 Task: Create a Sprint called Sprint0003 in Scrum Project Project0001 in Jira
Action: Mouse moved to (324, 365)
Screenshot: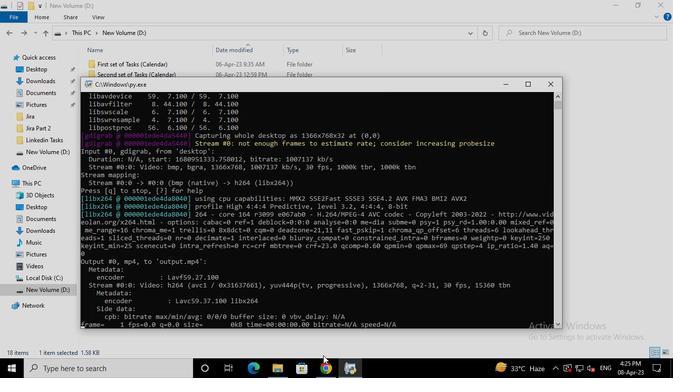 
Action: Mouse pressed left at (324, 365)
Screenshot: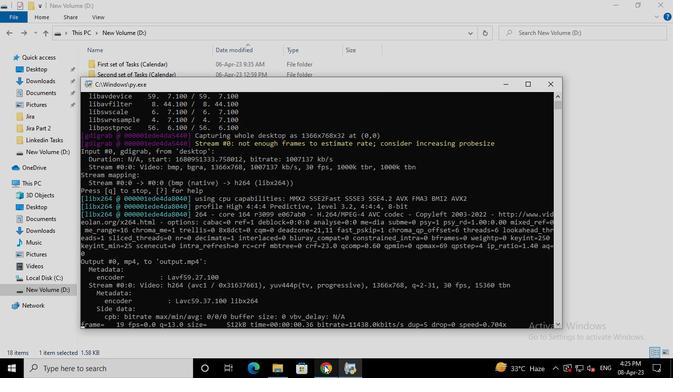 
Action: Mouse moved to (65, 154)
Screenshot: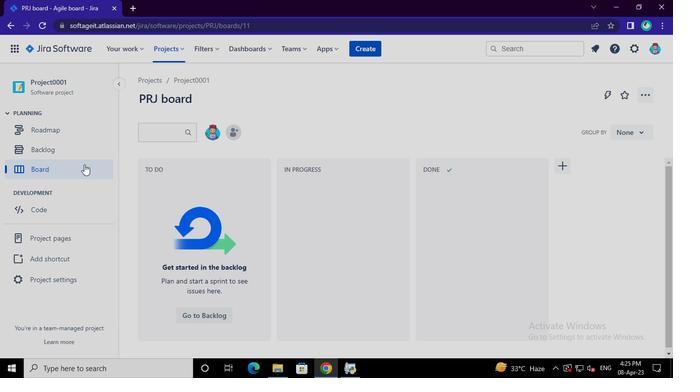 
Action: Mouse pressed left at (65, 154)
Screenshot: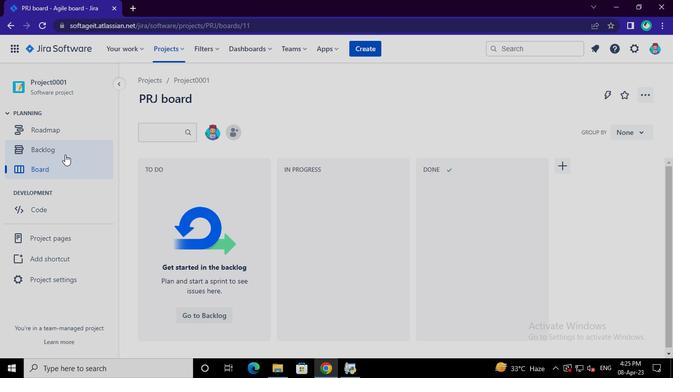 
Action: Mouse moved to (622, 263)
Screenshot: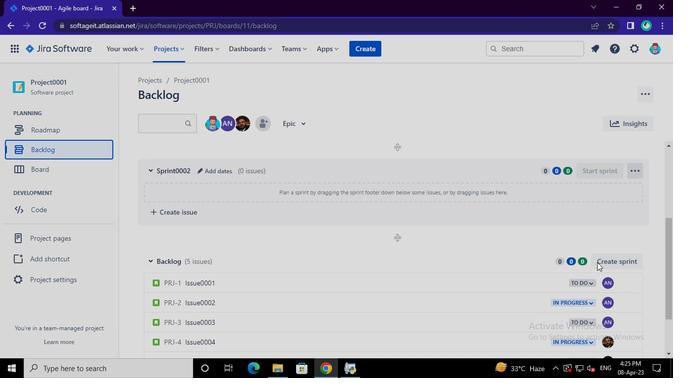 
Action: Mouse pressed left at (622, 263)
Screenshot: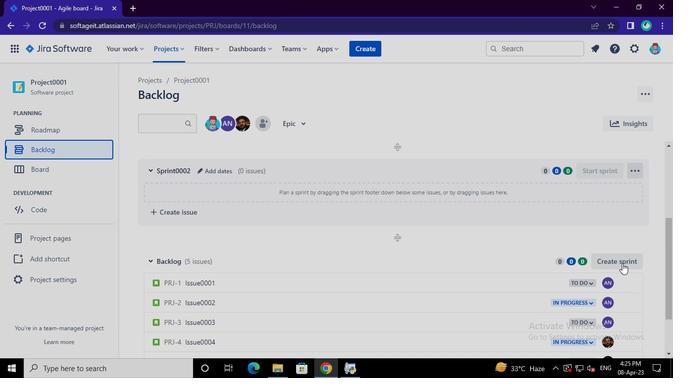 
Action: Mouse moved to (210, 262)
Screenshot: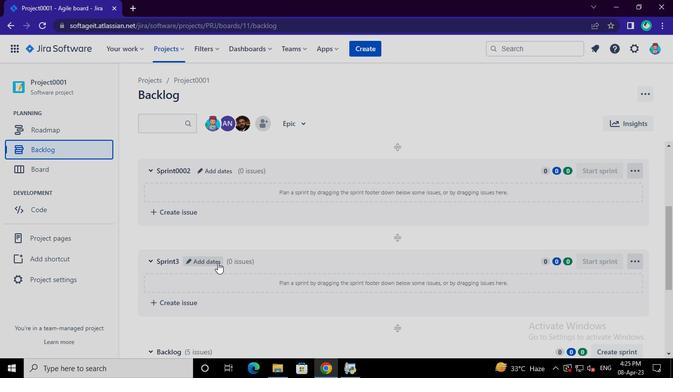 
Action: Mouse pressed left at (210, 262)
Screenshot: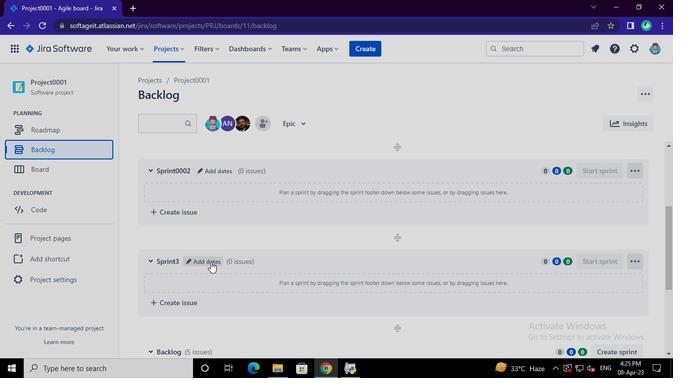
Action: Mouse moved to (242, 123)
Screenshot: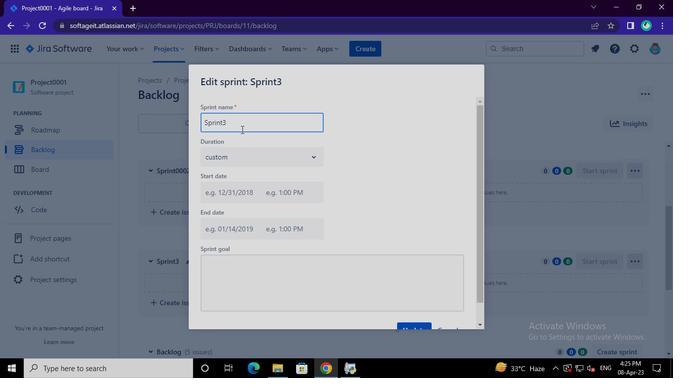 
Action: Mouse pressed left at (242, 123)
Screenshot: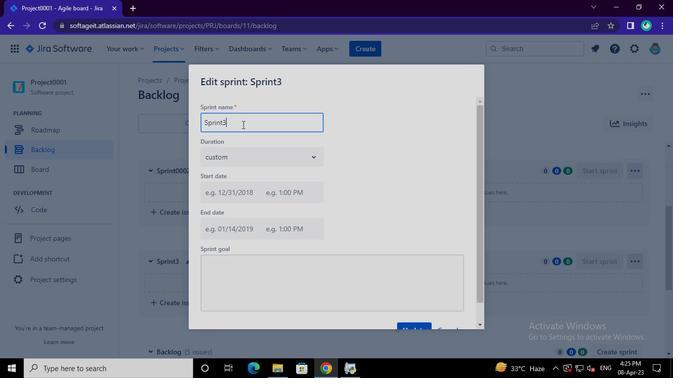 
Action: Mouse moved to (242, 122)
Screenshot: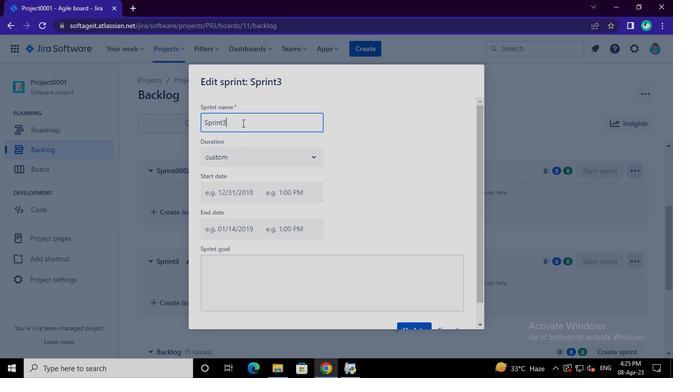 
Action: Keyboard Key.backspace
Screenshot: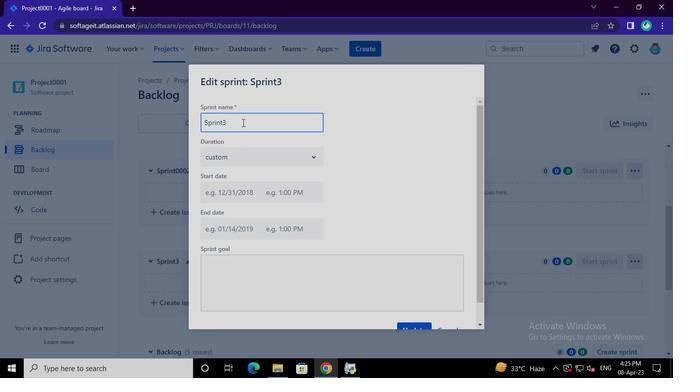 
Action: Keyboard Key.backspace
Screenshot: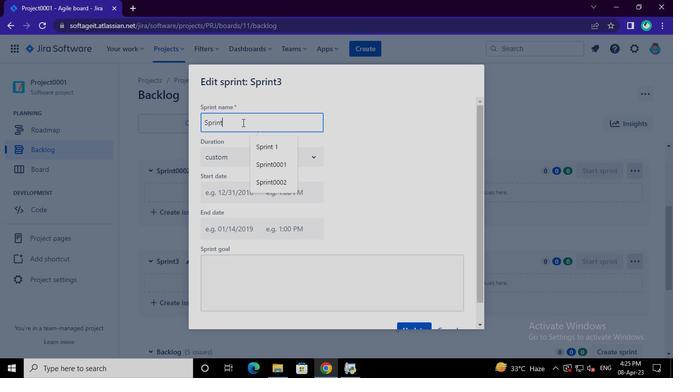 
Action: Keyboard Key.backspace
Screenshot: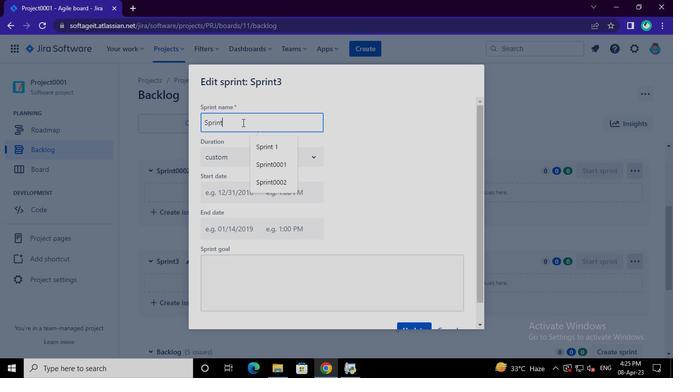 
Action: Keyboard Key.backspace
Screenshot: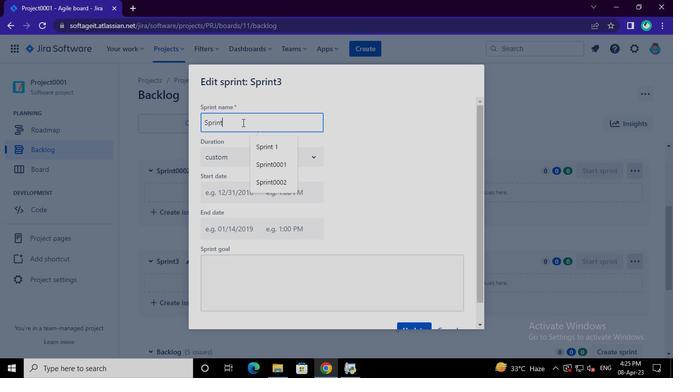 
Action: Keyboard Key.backspace
Screenshot: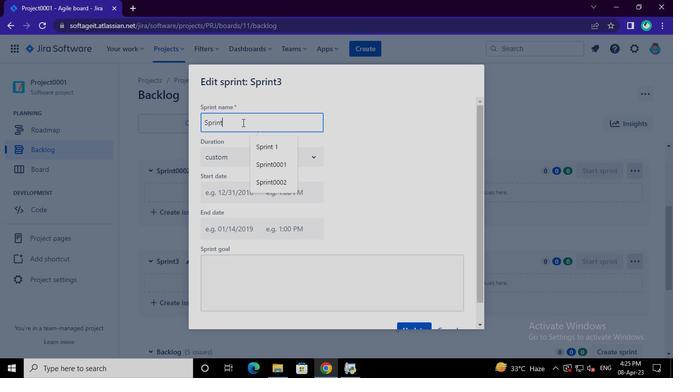 
Action: Keyboard Key.backspace
Screenshot: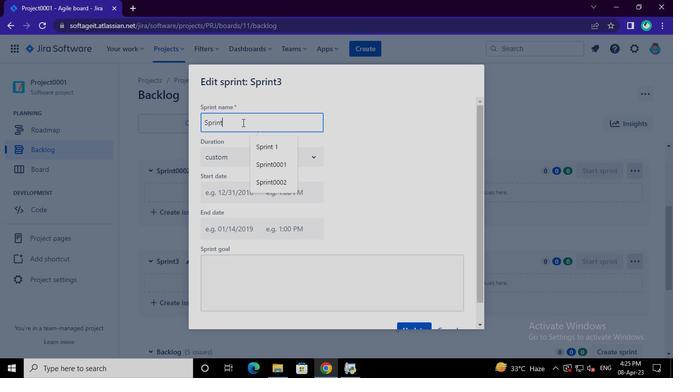 
Action: Keyboard Key.backspace
Screenshot: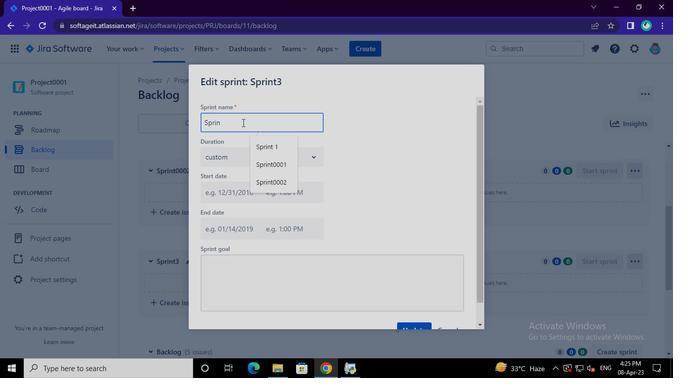 
Action: Keyboard Key.backspace
Screenshot: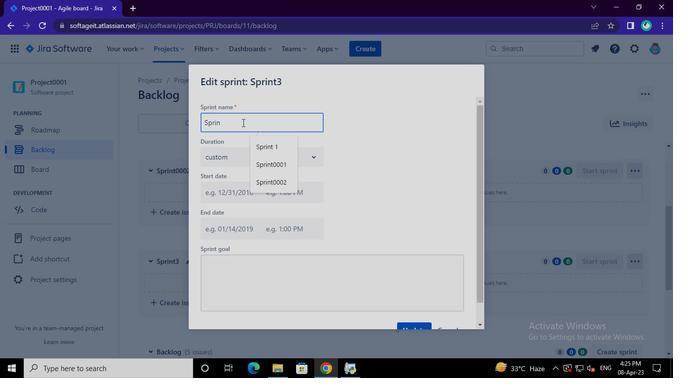 
Action: Keyboard Key.backspace
Screenshot: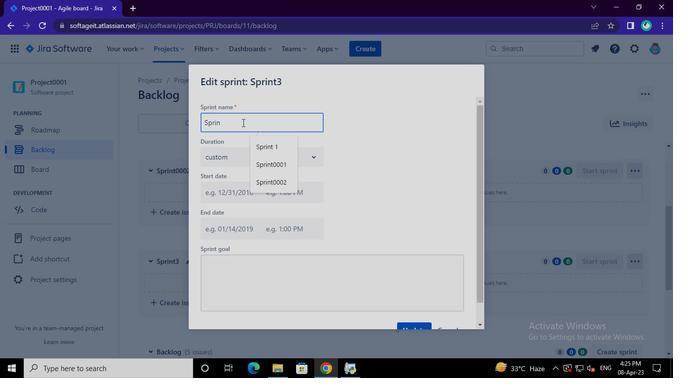 
Action: Keyboard Key.backspace
Screenshot: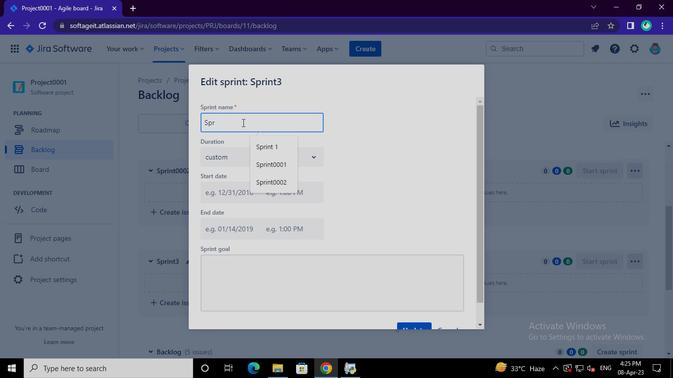 
Action: Keyboard Key.backspace
Screenshot: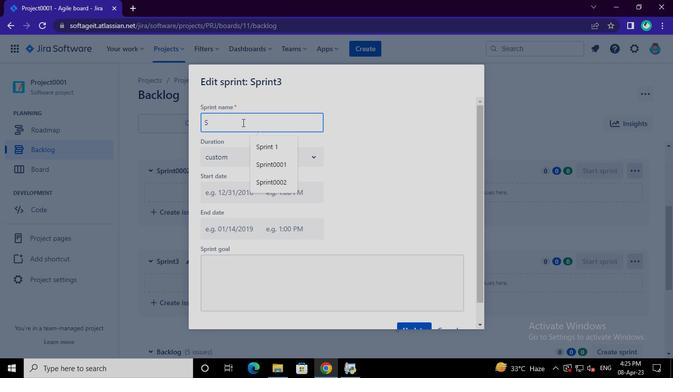 
Action: Keyboard Key.backspace
Screenshot: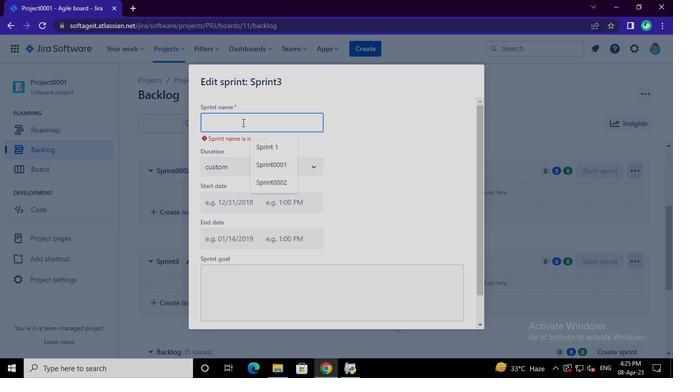 
Action: Keyboard Key.backspace
Screenshot: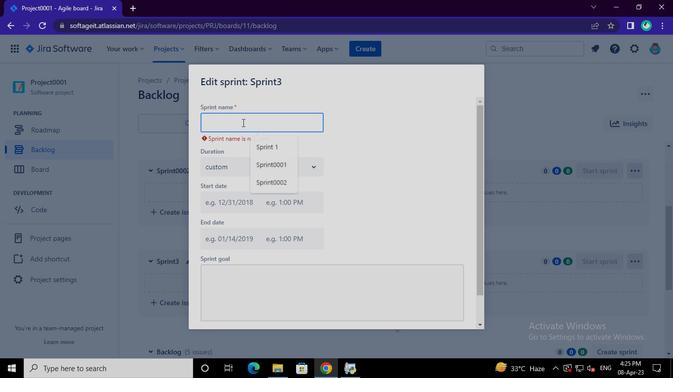 
Action: Keyboard Key.shift
Screenshot: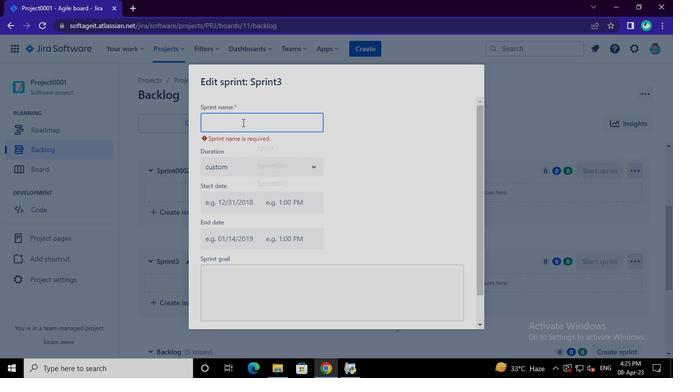 
Action: Keyboard S
Screenshot: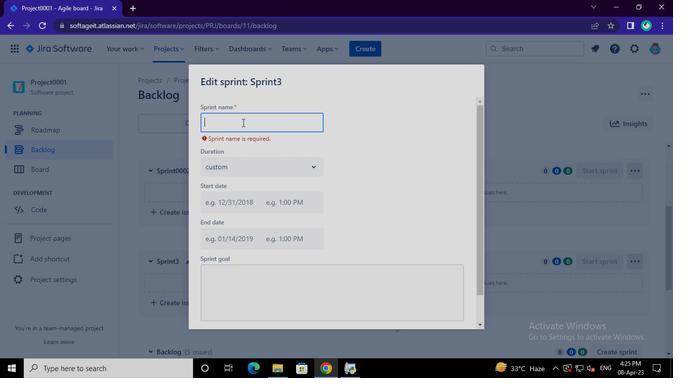 
Action: Keyboard p
Screenshot: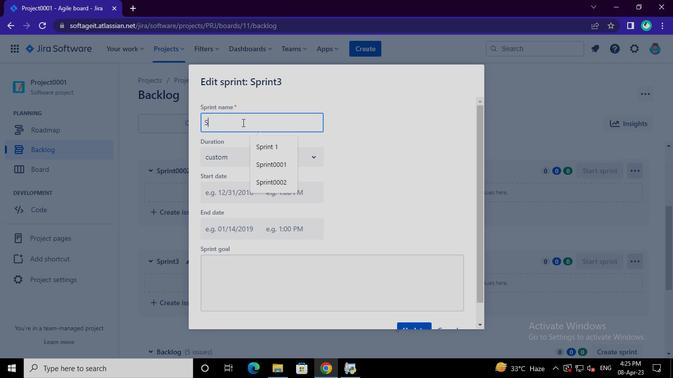 
Action: Keyboard r
Screenshot: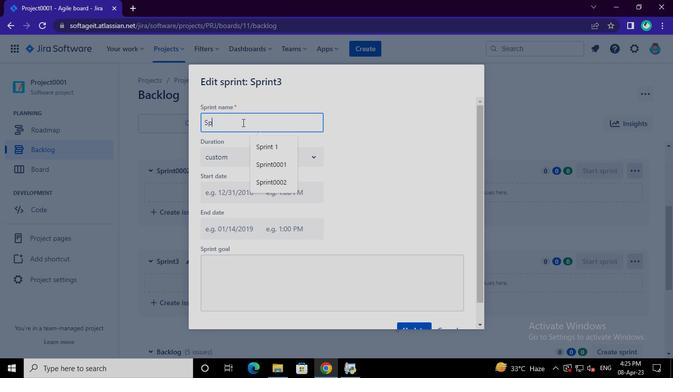 
Action: Keyboard i
Screenshot: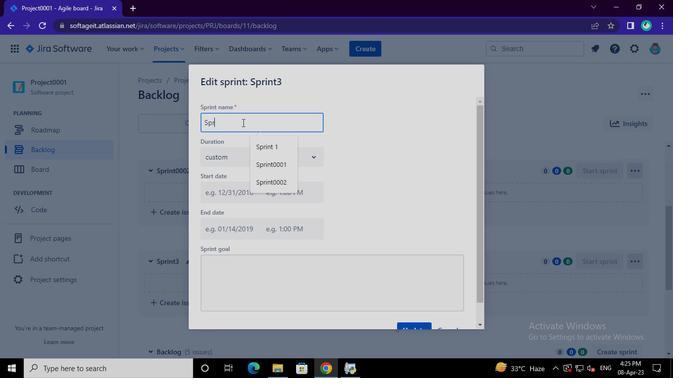 
Action: Keyboard n
Screenshot: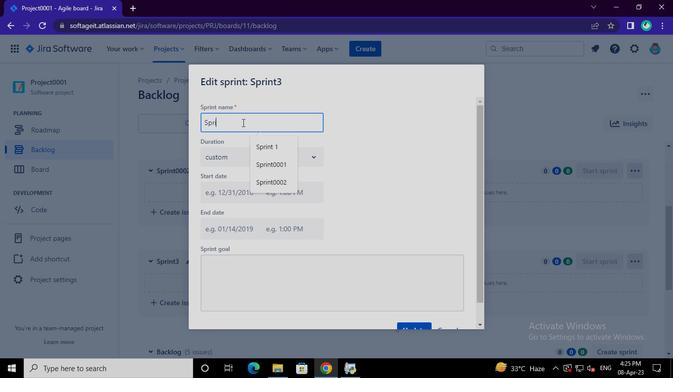 
Action: Keyboard t
Screenshot: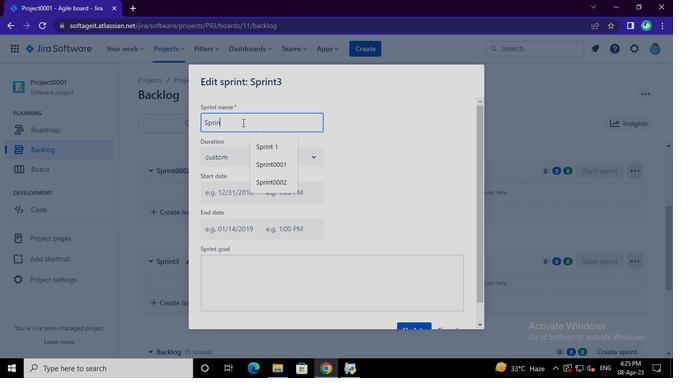 
Action: Keyboard <96>
Screenshot: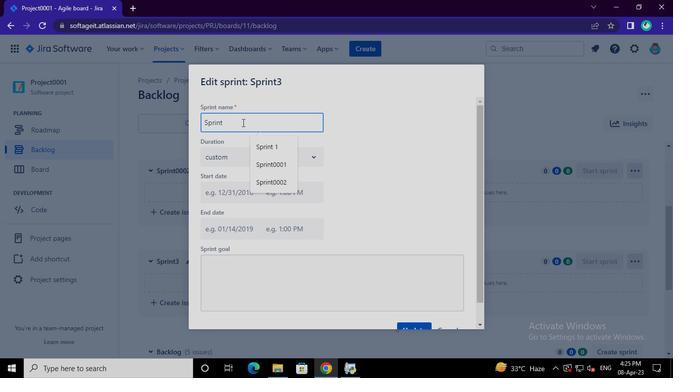 
Action: Keyboard <96>
Screenshot: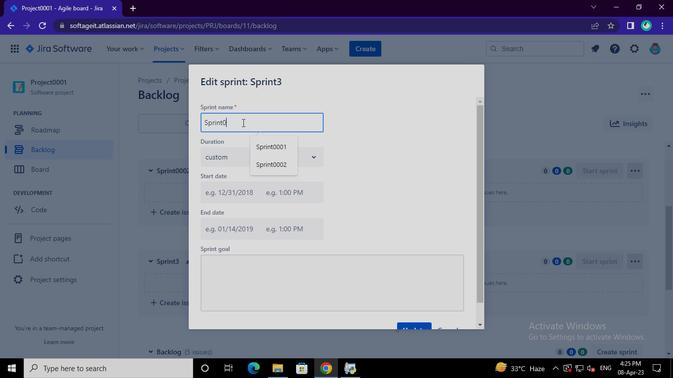 
Action: Keyboard <96>
Screenshot: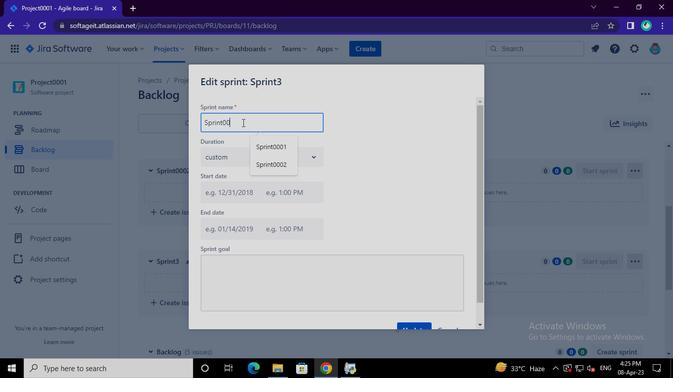 
Action: Keyboard <99>
Screenshot: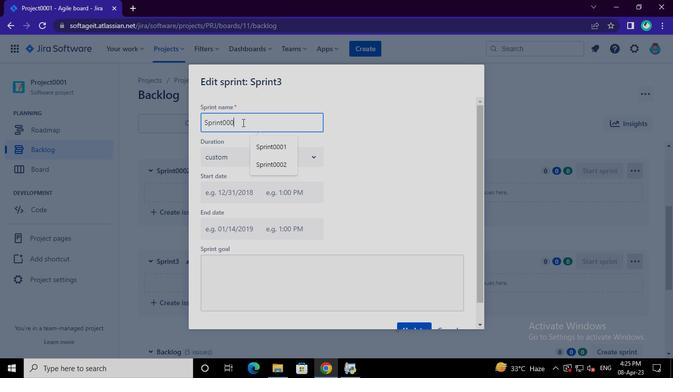 
Action: Keyboard Key.enter
Screenshot: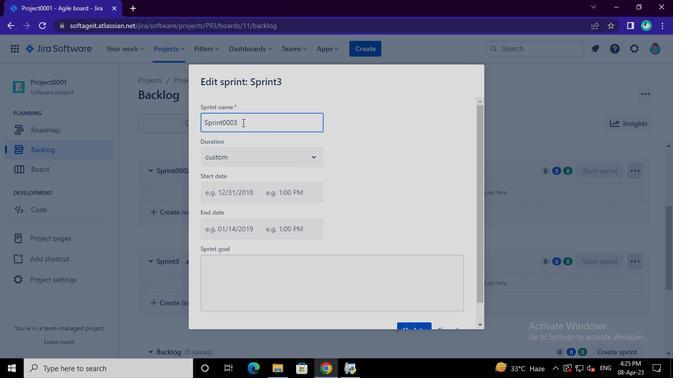 
Action: Mouse moved to (356, 376)
Screenshot: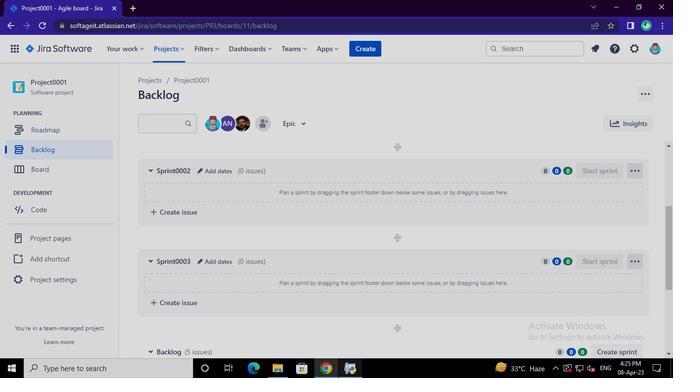 
Action: Mouse pressed left at (356, 376)
Screenshot: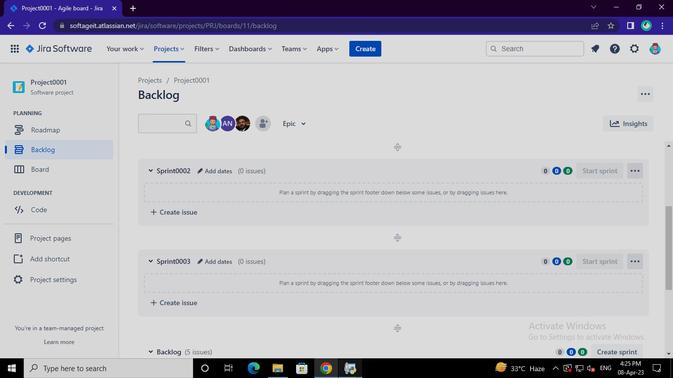 
Action: Mouse moved to (555, 87)
Screenshot: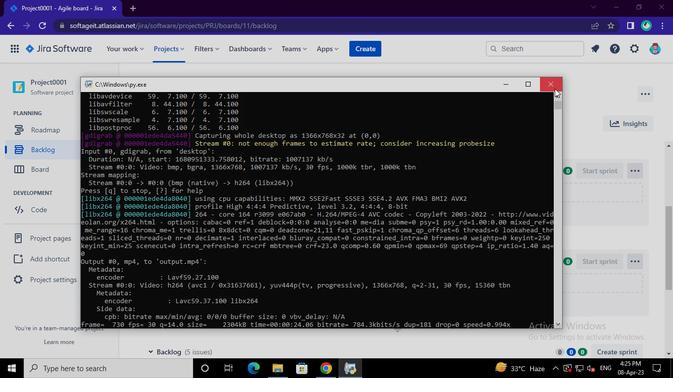 
Action: Mouse pressed left at (555, 87)
Screenshot: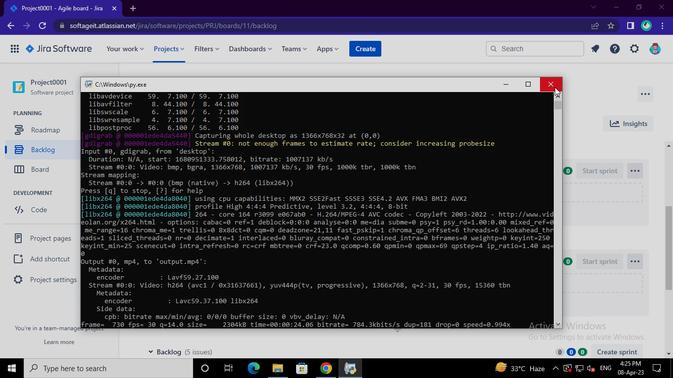 
